 Task: Get add-ons ""SlidesAI.io"".
Action: Mouse pressed left at (231, 53)
Screenshot: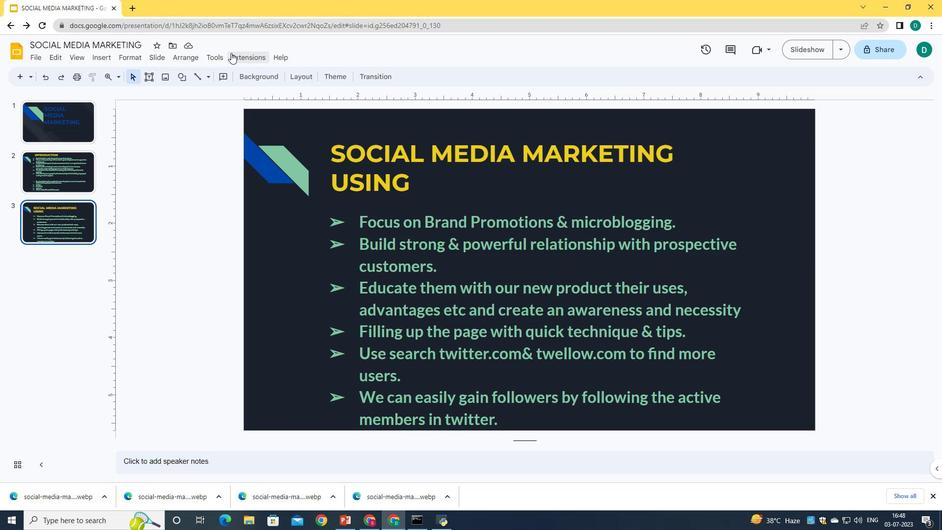 
Action: Mouse moved to (395, 75)
Screenshot: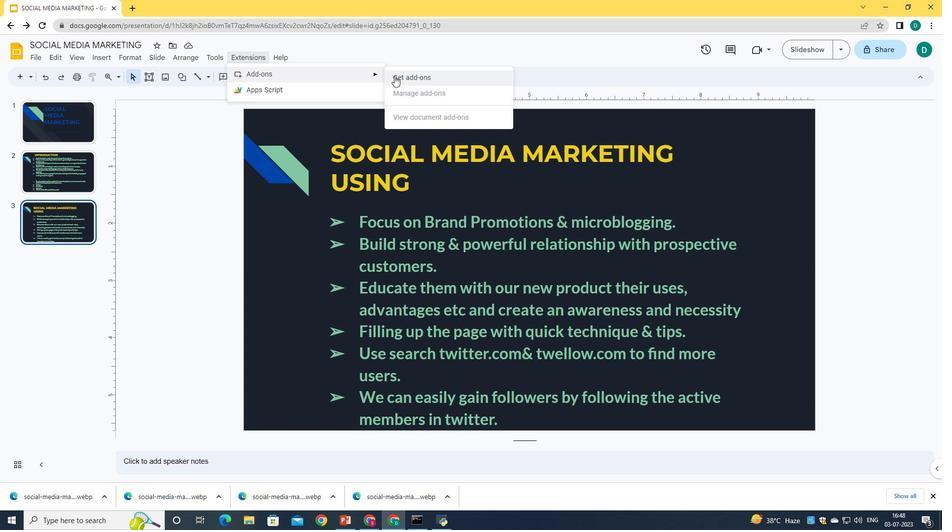 
Action: Mouse pressed left at (395, 75)
Screenshot: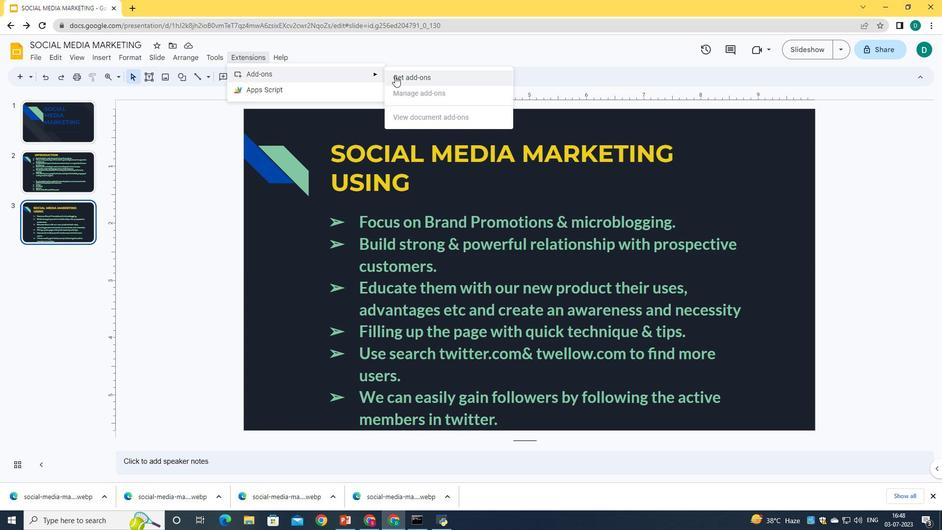 
Action: Mouse moved to (331, 235)
Screenshot: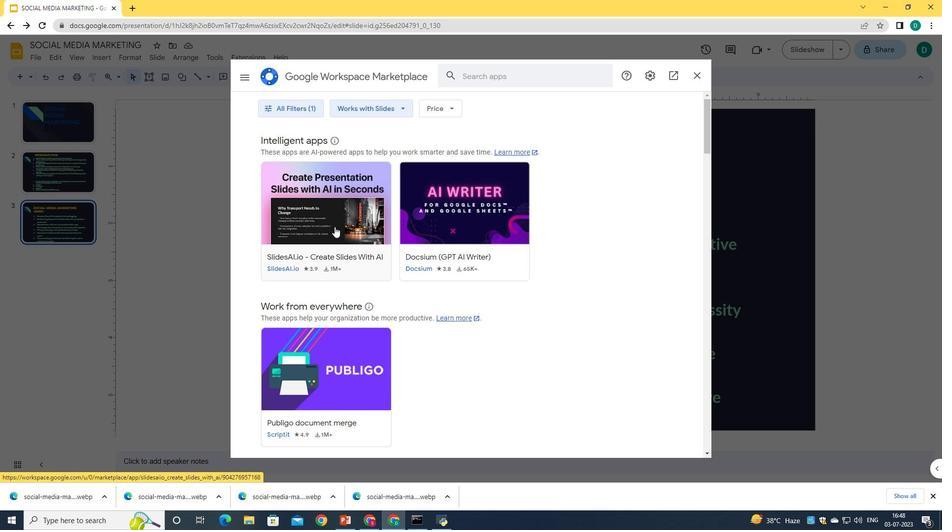 
Action: Mouse pressed left at (331, 235)
Screenshot: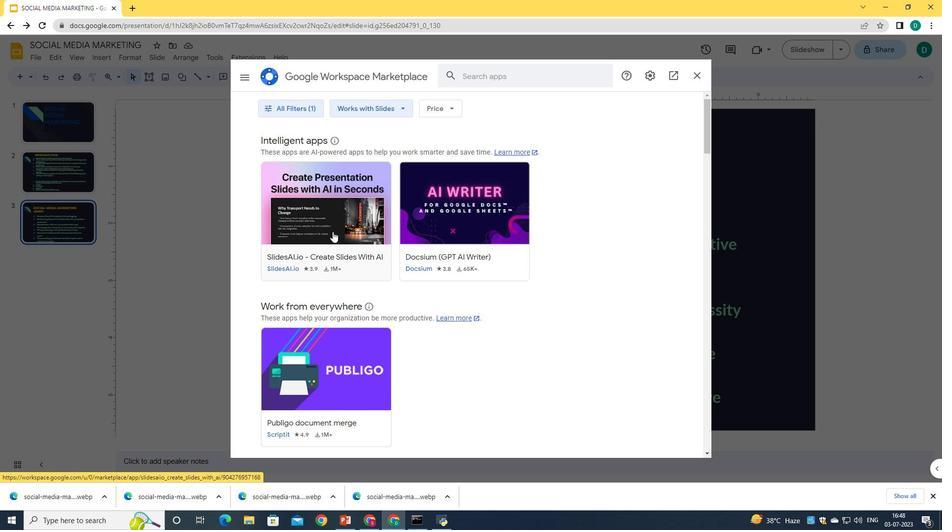 
Action: Mouse moved to (610, 146)
Screenshot: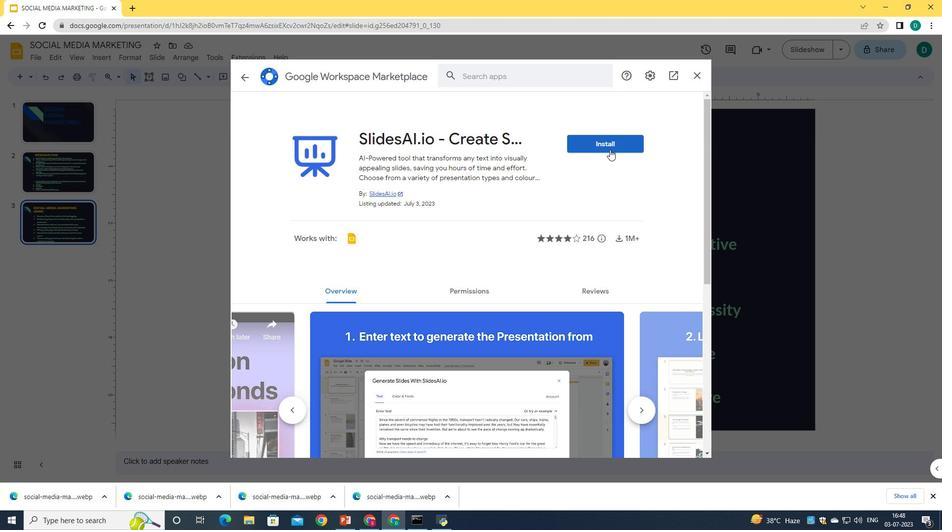 
Action: Mouse pressed left at (610, 146)
Screenshot: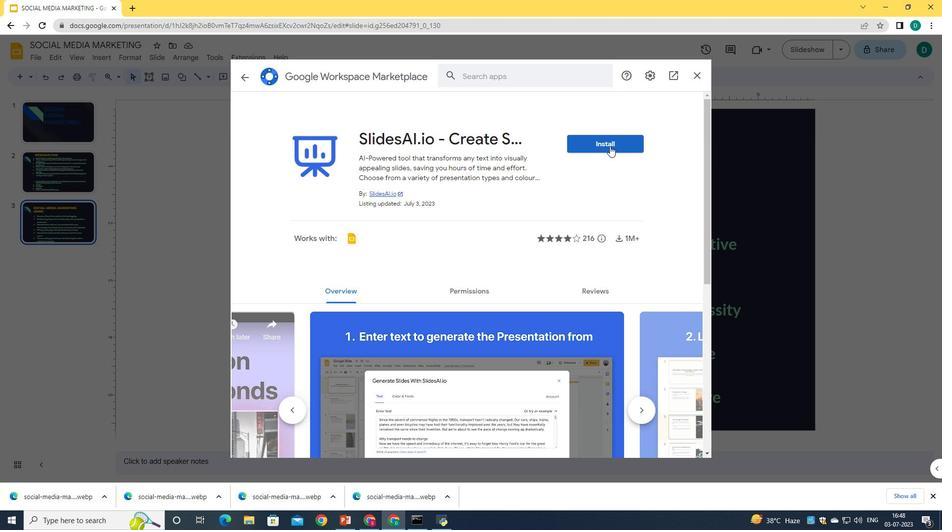 
Action: Mouse moved to (538, 313)
Screenshot: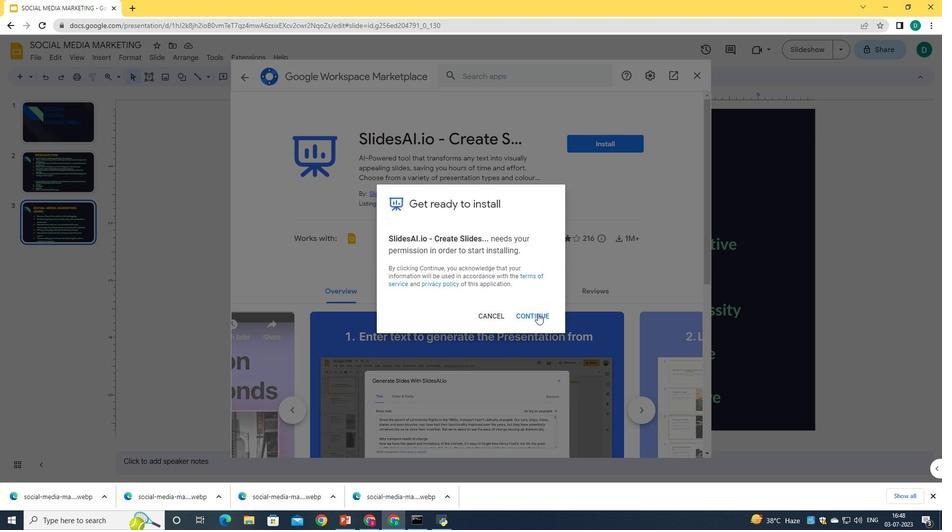 
Action: Mouse pressed left at (538, 313)
Screenshot: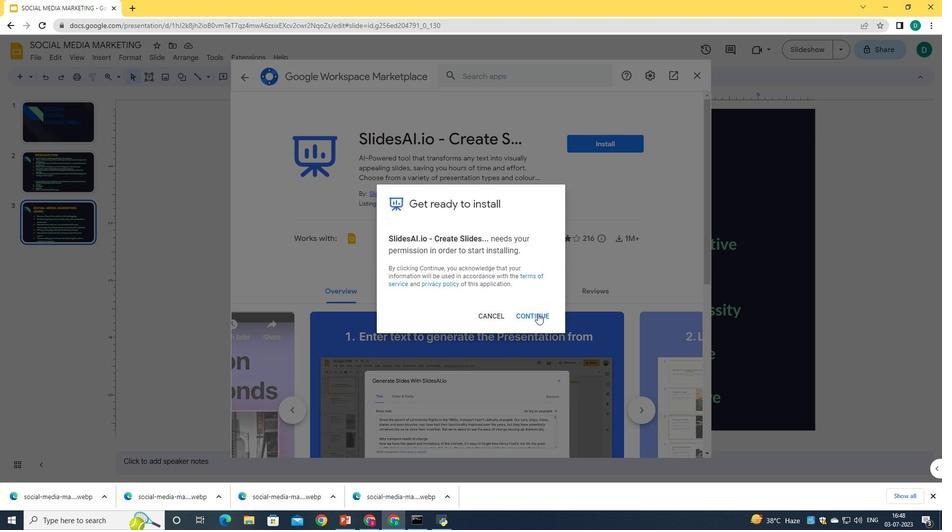 
Action: Mouse moved to (471, 283)
Screenshot: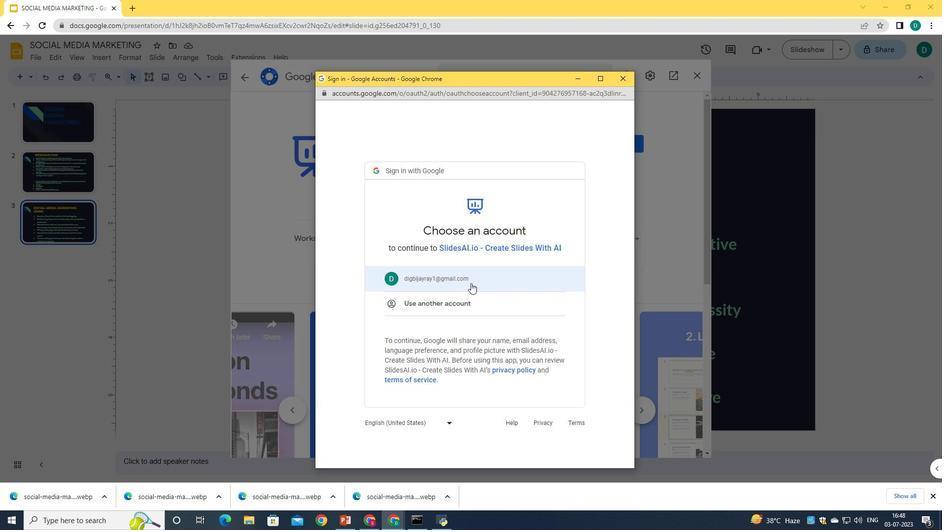 
Action: Mouse pressed left at (471, 283)
Screenshot: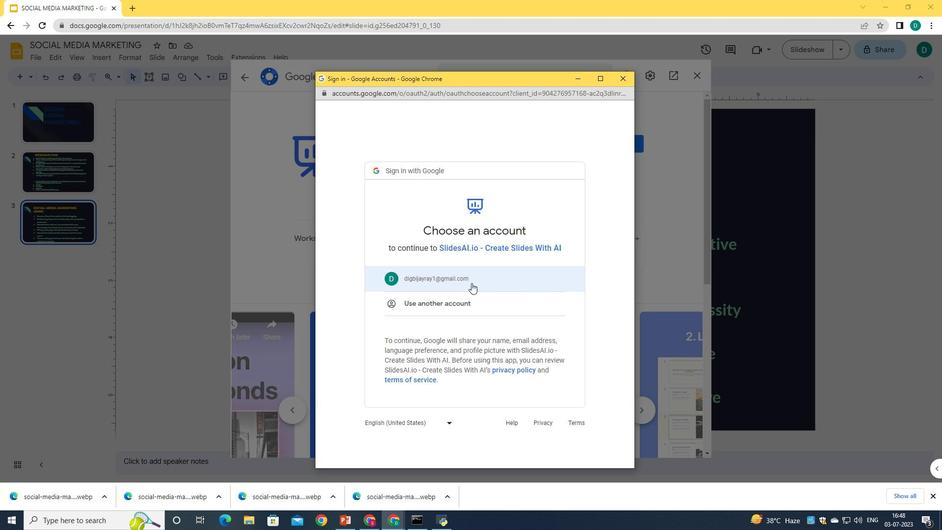 
Action: Mouse moved to (486, 326)
Screenshot: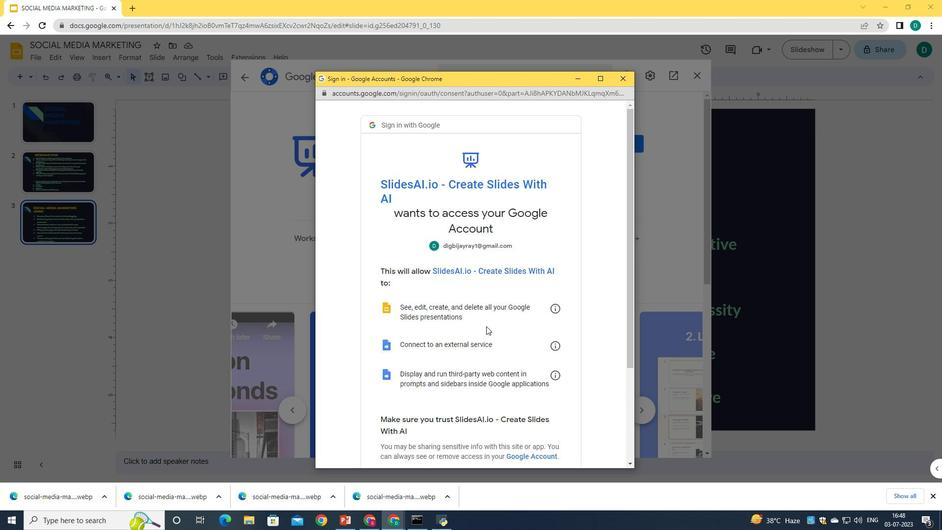 
Action: Mouse scrolled (486, 325) with delta (0, 0)
Screenshot: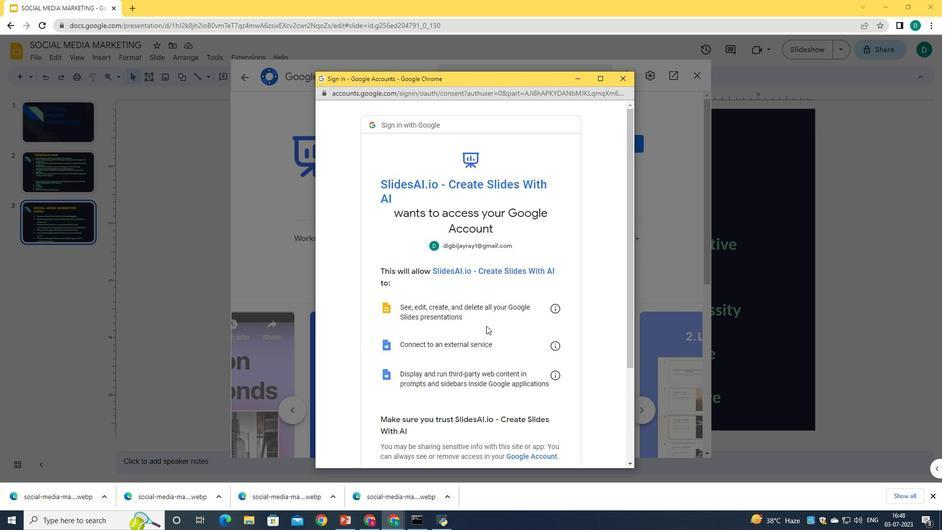 
Action: Mouse scrolled (486, 325) with delta (0, 0)
Screenshot: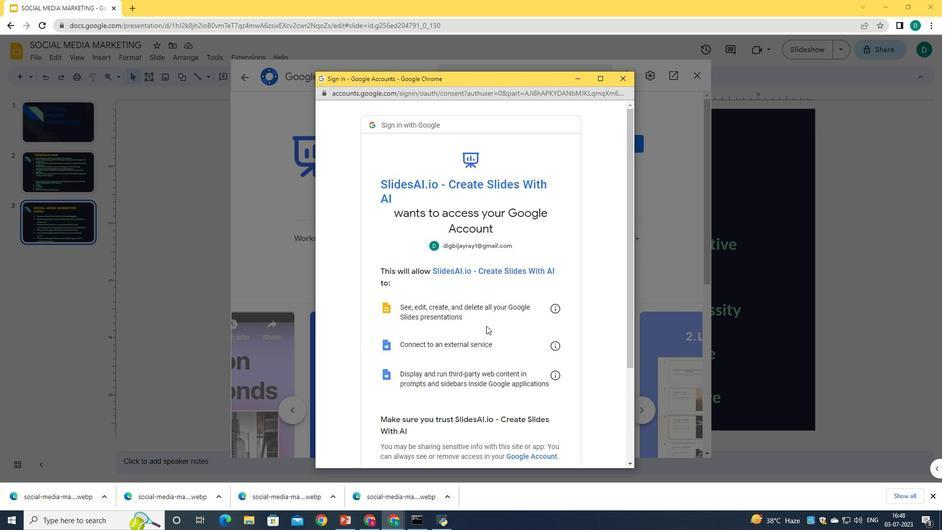 
Action: Mouse scrolled (486, 325) with delta (0, 0)
Screenshot: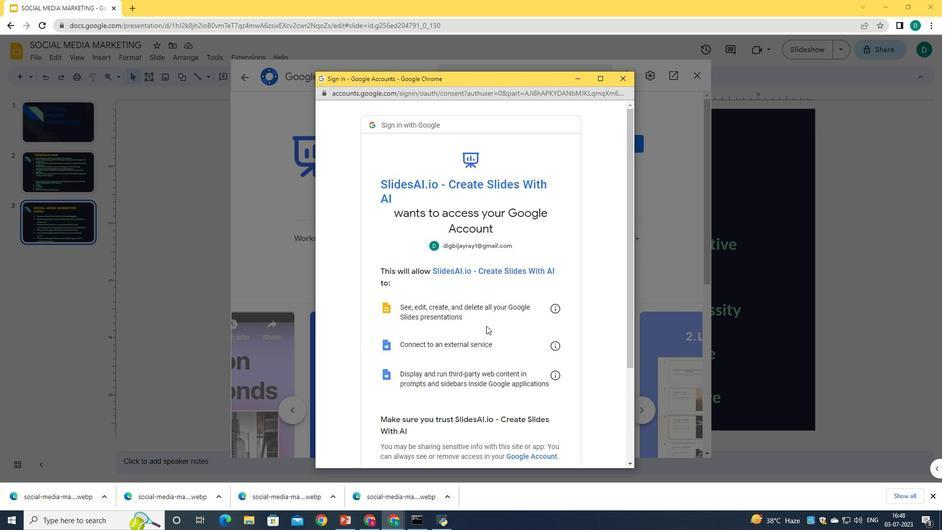 
Action: Mouse scrolled (486, 325) with delta (0, 0)
Screenshot: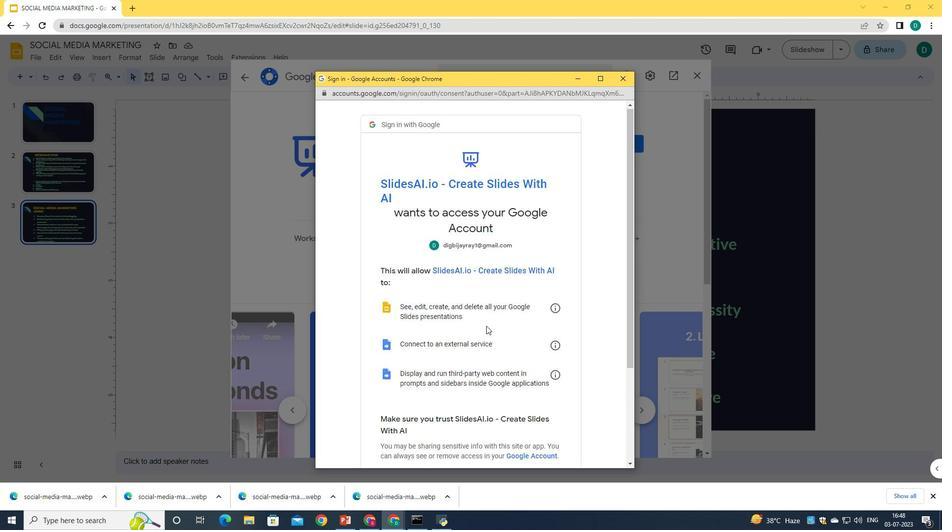 
Action: Mouse scrolled (486, 325) with delta (0, 0)
Screenshot: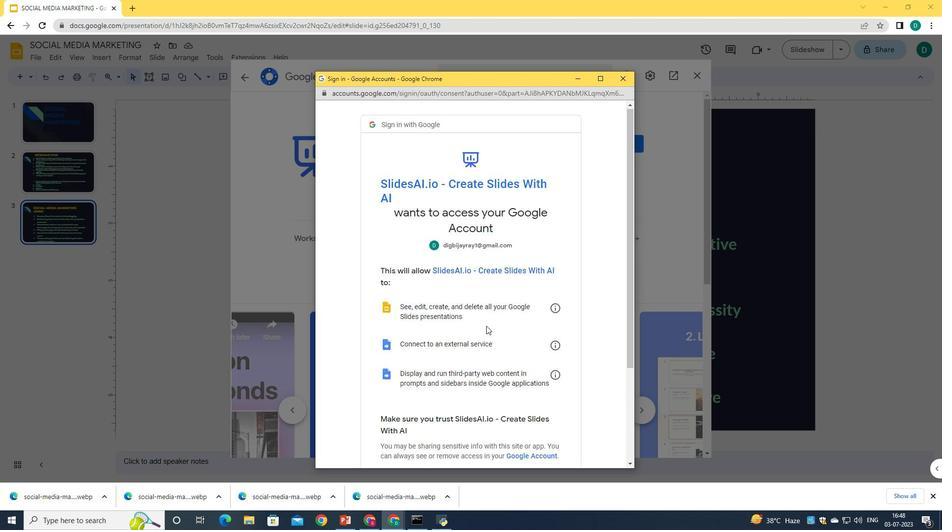 
Action: Mouse moved to (486, 326)
Screenshot: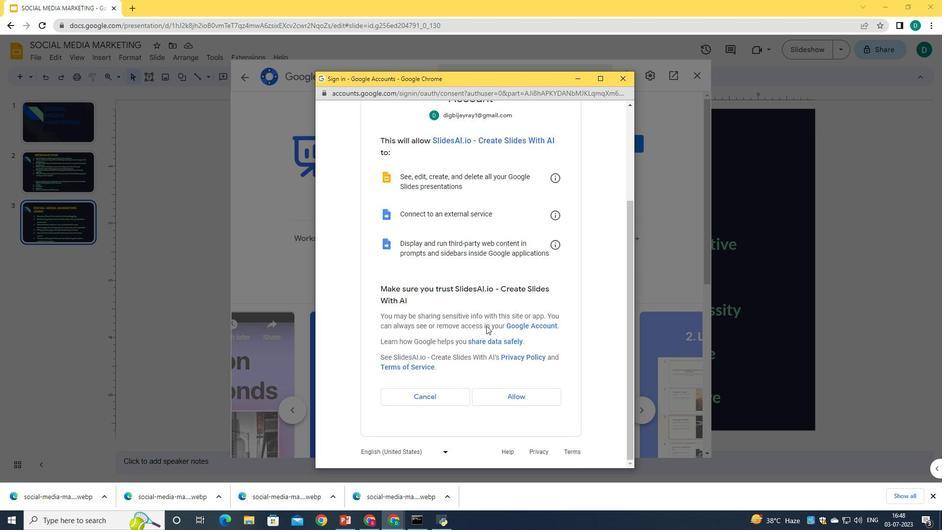 
Action: Mouse scrolled (486, 325) with delta (0, 0)
Screenshot: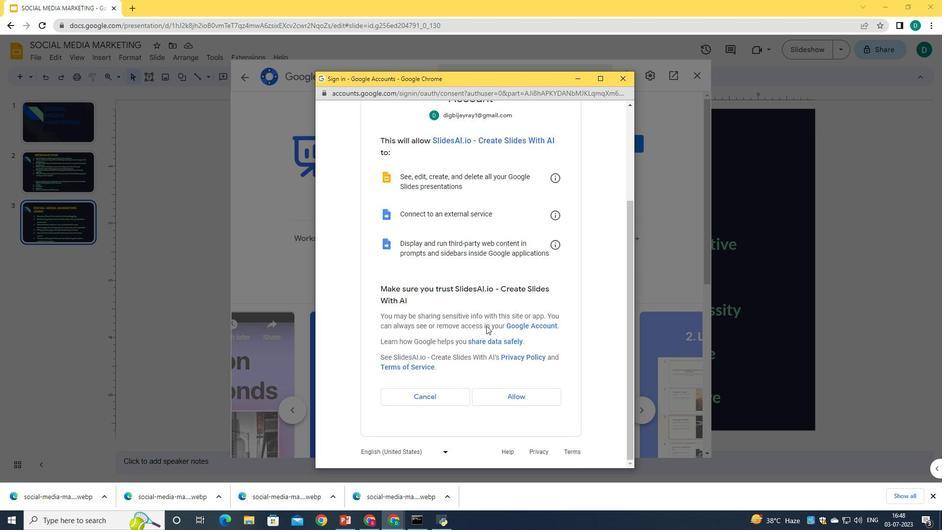 
Action: Mouse scrolled (486, 325) with delta (0, 0)
Screenshot: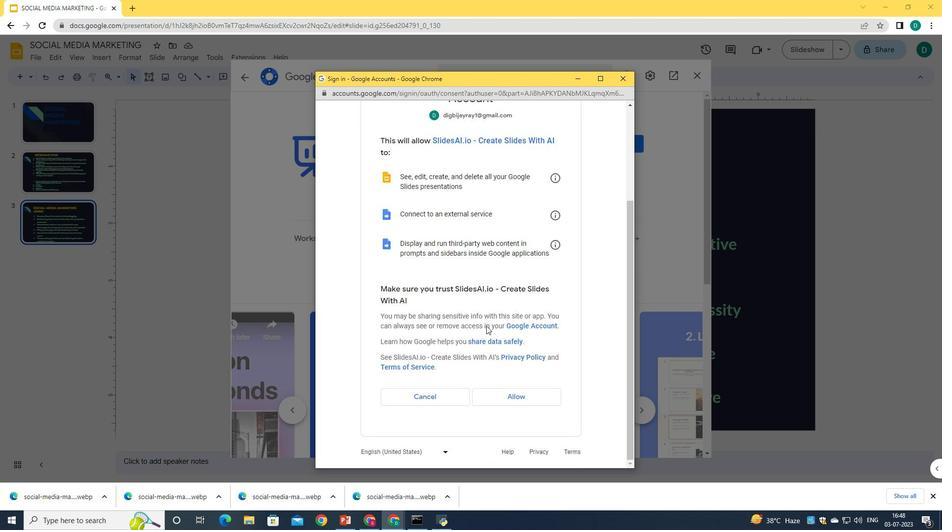 
Action: Mouse moved to (486, 326)
Screenshot: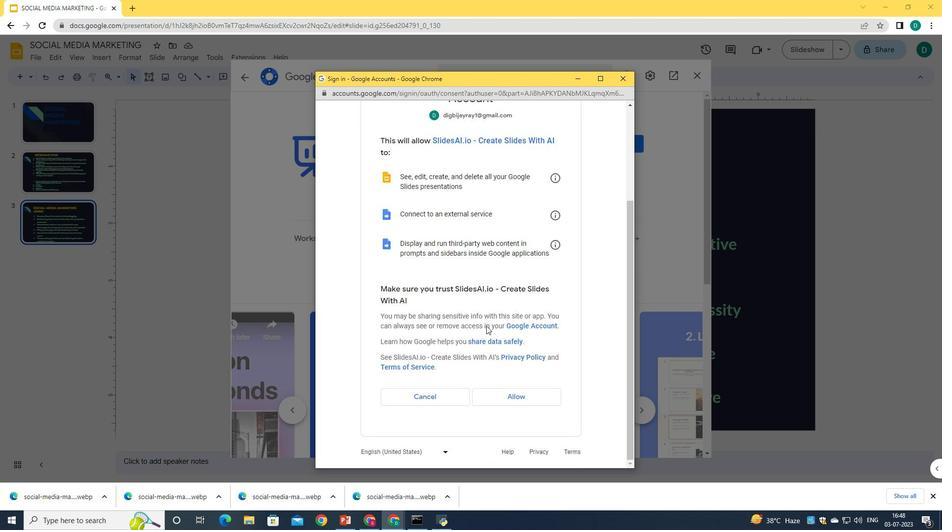 
Action: Mouse scrolled (486, 325) with delta (0, 0)
Screenshot: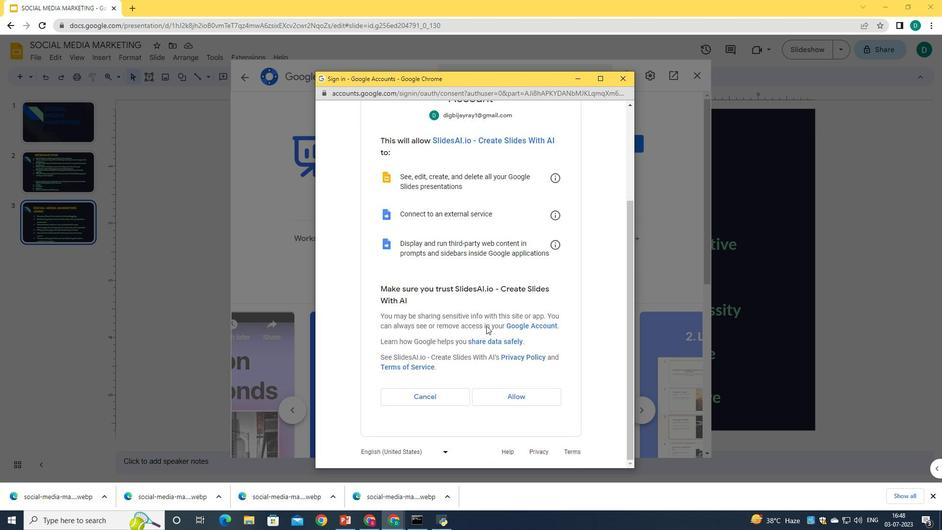 
Action: Mouse moved to (485, 393)
Screenshot: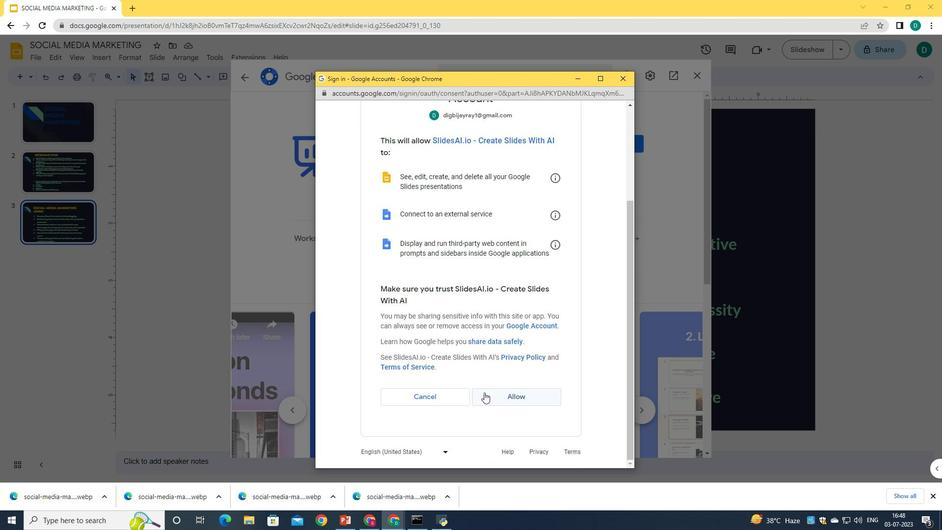 
Action: Mouse pressed left at (485, 393)
Screenshot: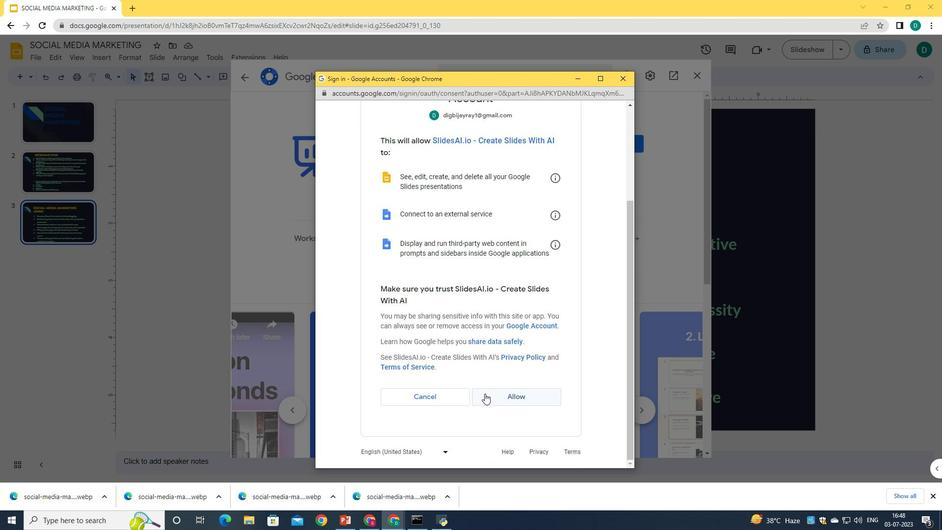 
Action: Mouse moved to (545, 367)
Screenshot: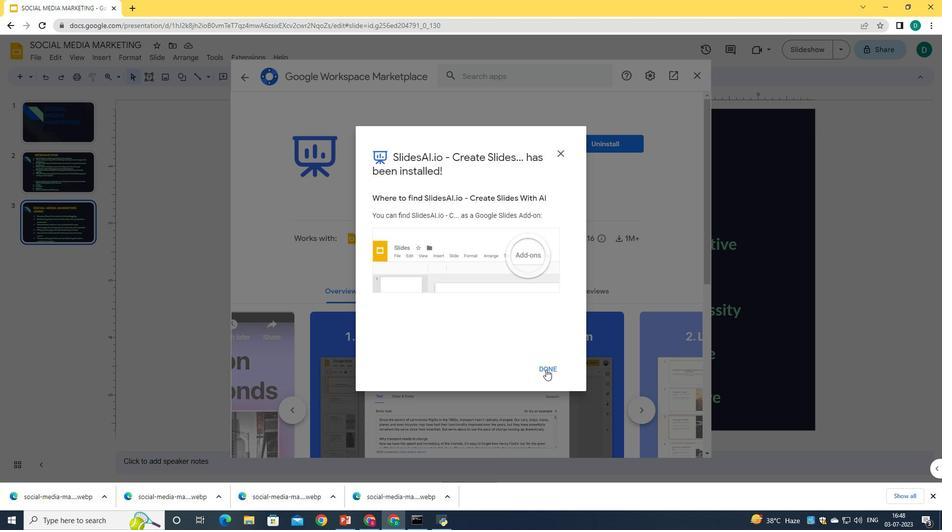 
Action: Mouse pressed left at (545, 367)
Screenshot: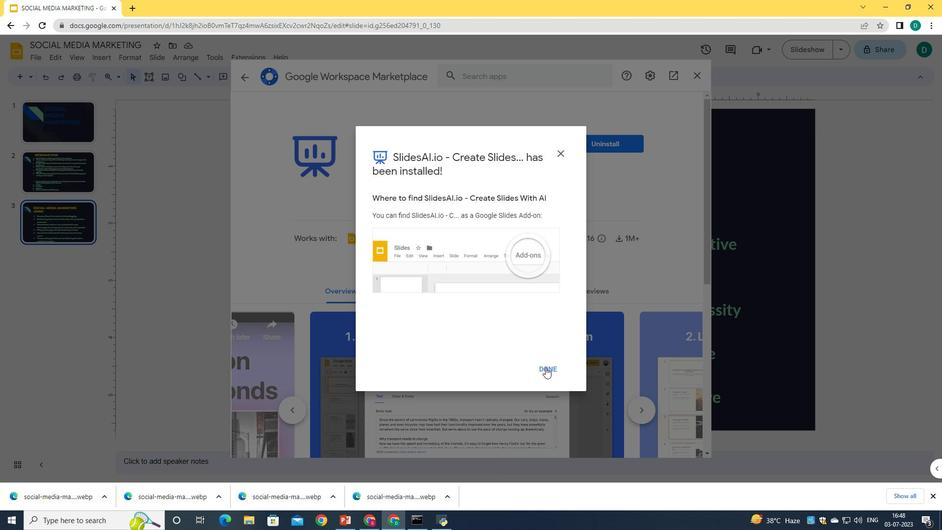 
Action: Mouse moved to (506, 341)
Screenshot: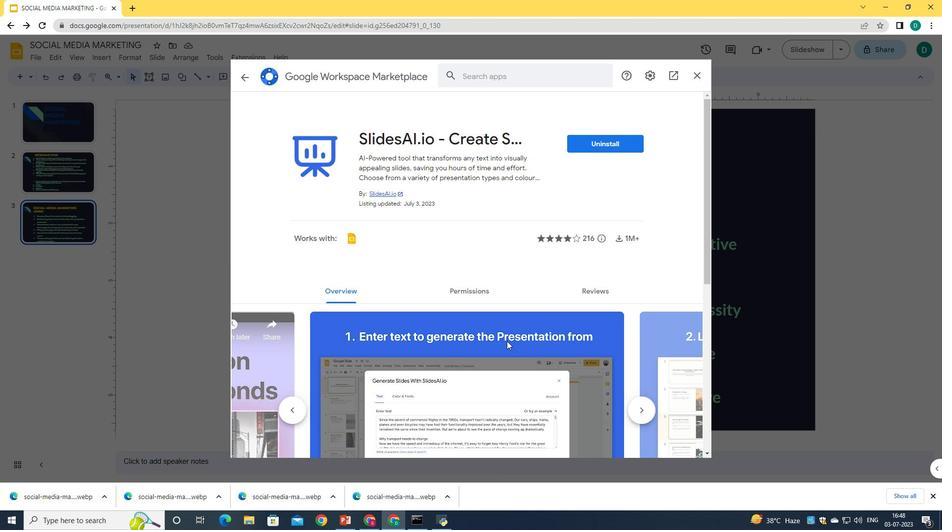 
